 Task: Make in the project CanaryTech a sprint 'Agile Avengers'. Create in the project CanaryTech a sprint 'Agile Avengers'. Add in the project CanaryTech a sprint 'Agile Avengers'
Action: Mouse moved to (910, 185)
Screenshot: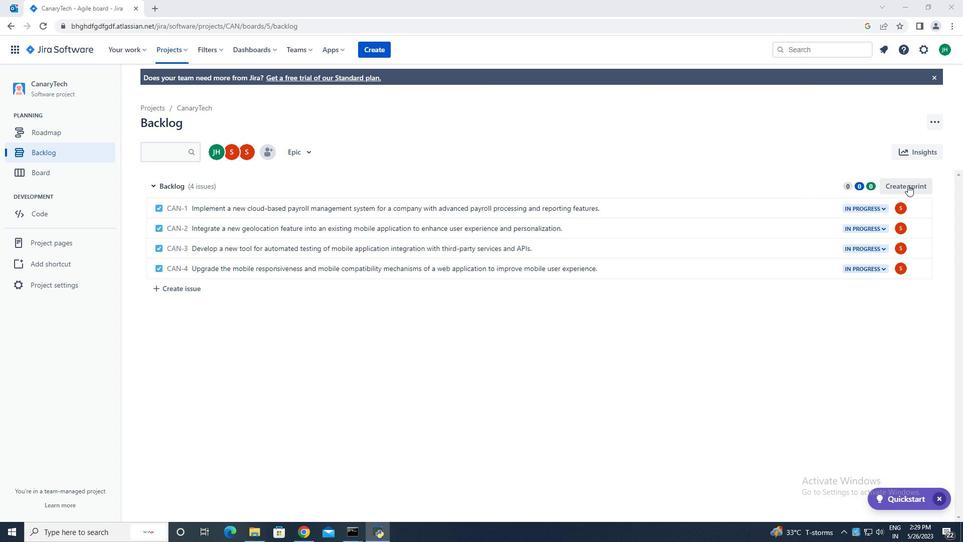 
Action: Mouse pressed left at (910, 185)
Screenshot: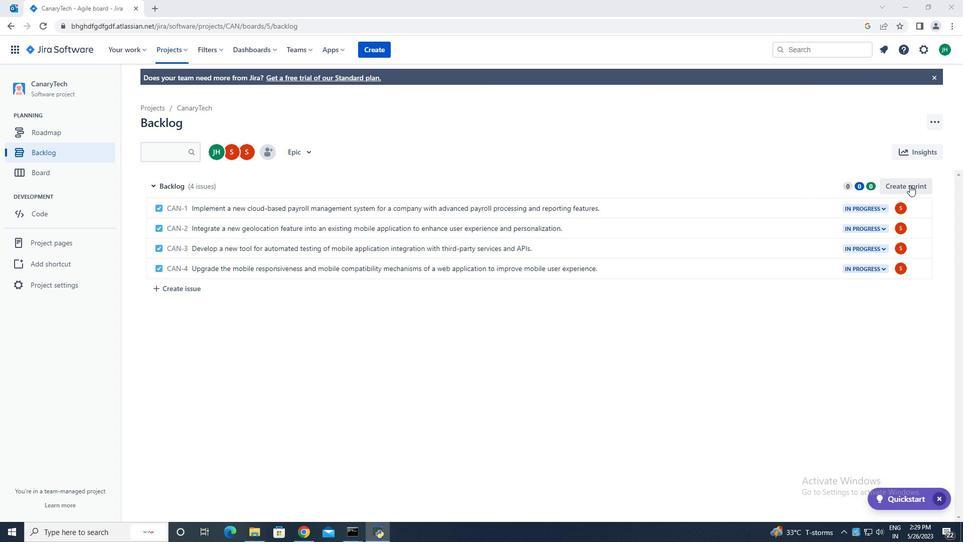 
Action: Mouse moved to (927, 185)
Screenshot: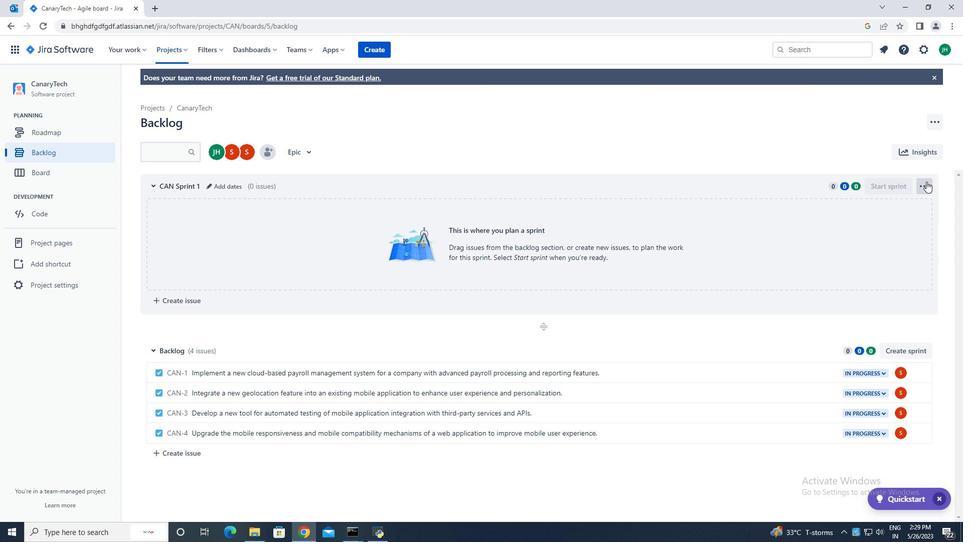 
Action: Mouse pressed left at (927, 185)
Screenshot: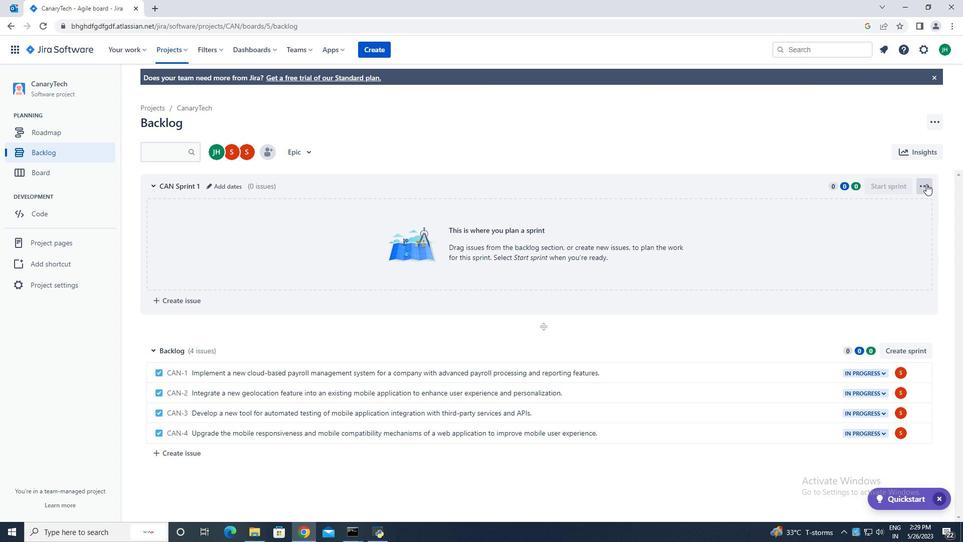 
Action: Mouse moved to (896, 208)
Screenshot: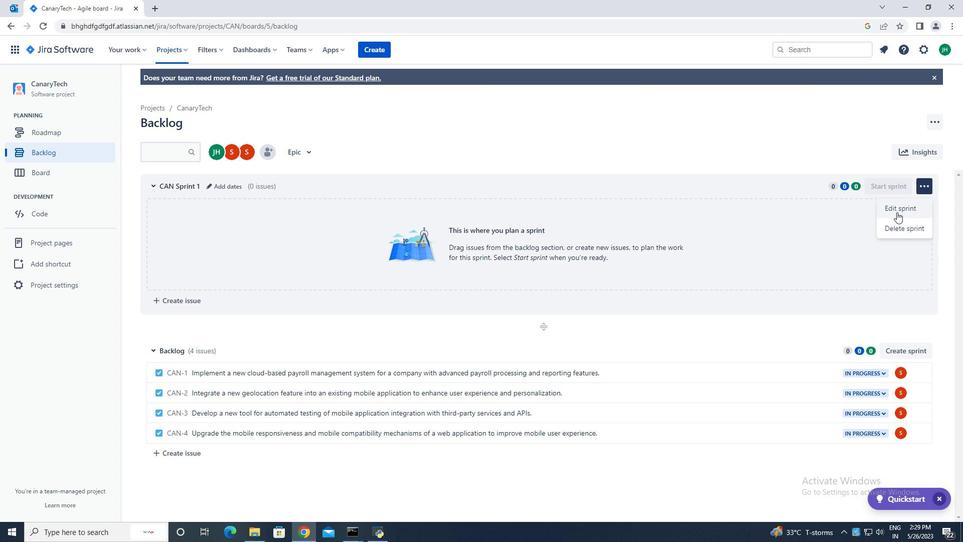 
Action: Mouse pressed left at (896, 208)
Screenshot: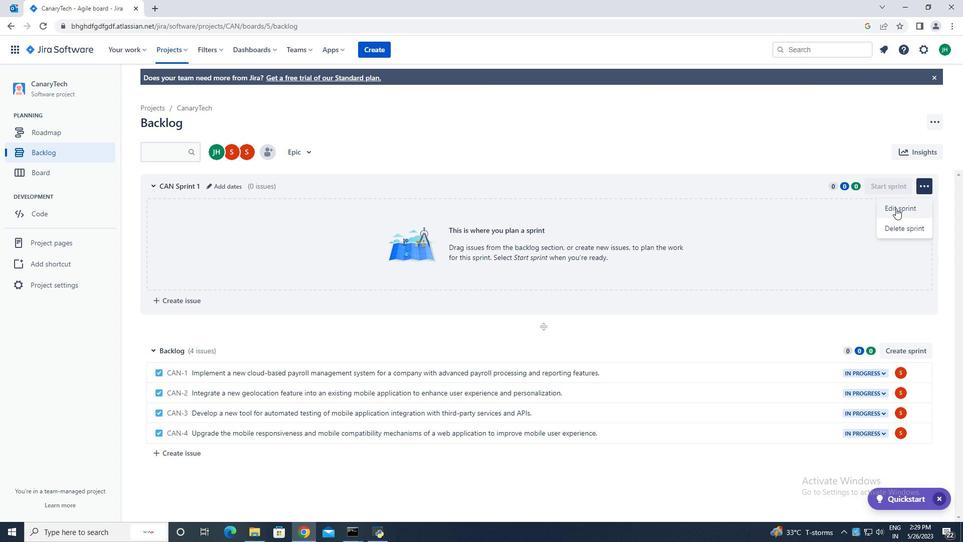 
Action: Mouse moved to (412, 122)
Screenshot: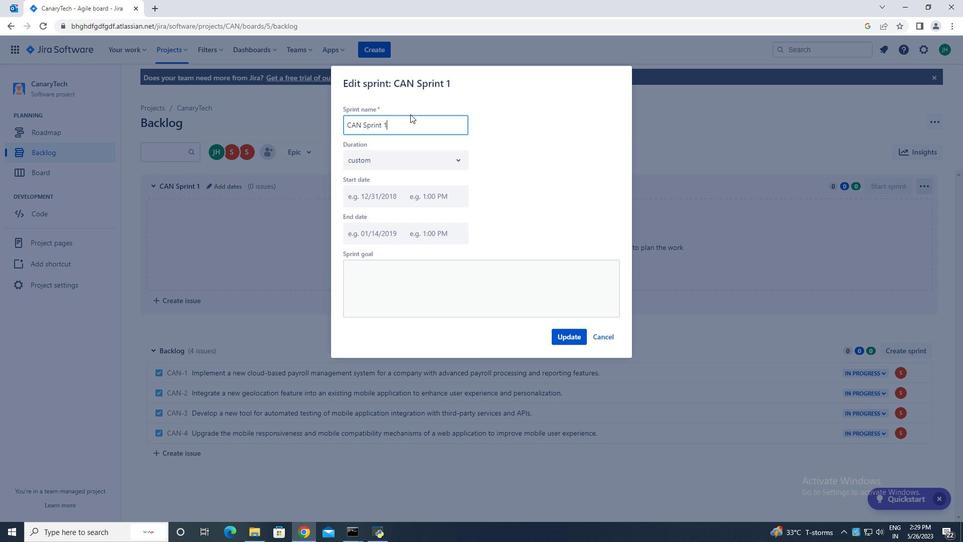 
Action: Key pressed <Key.backspace><Key.backspace><Key.backspace><Key.backspace><Key.backspace><Key.backspace><Key.backspace><Key.backspace><Key.backspace><Key.backspace><Key.backspace><Key.backspace><Key.backspace><Key.backspace><Key.backspace><Key.backspace><Key.backspace><Key.backspace><Key.backspace><Key.backspace><Key.backspace><Key.backspace><Key.backspace><Key.backspace><Key.backspace><Key.backspace><Key.backspace><Key.backspace><Key.backspace><Key.caps_lock>A<Key.caps_lock>gile<Key.space><Key.caps_lock>A<Key.caps_lock>vengers.
Screenshot: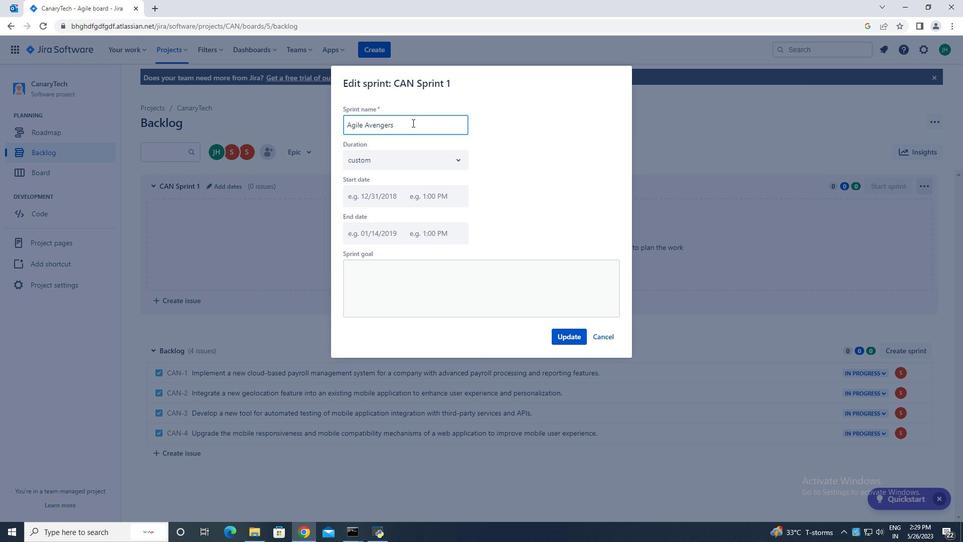 
Action: Mouse moved to (572, 335)
Screenshot: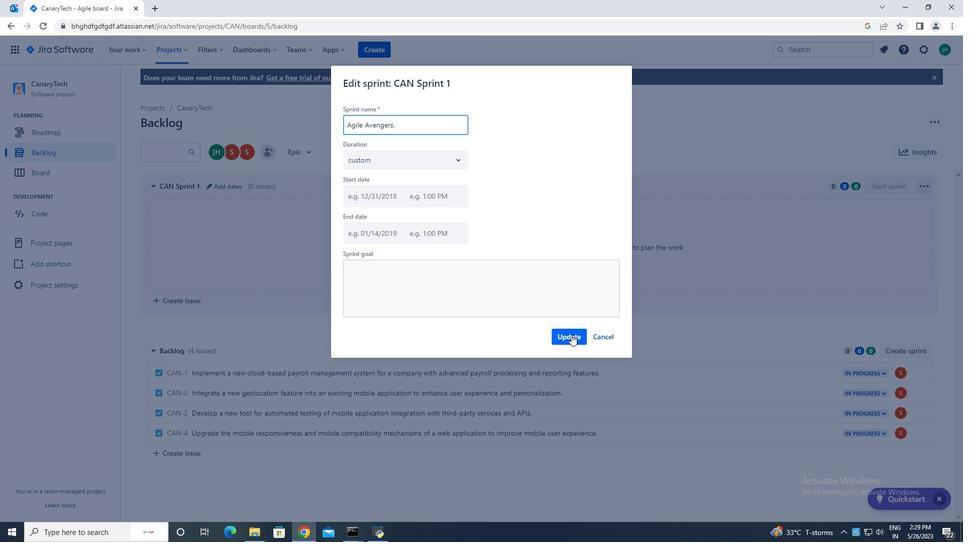 
Action: Mouse pressed left at (572, 335)
Screenshot: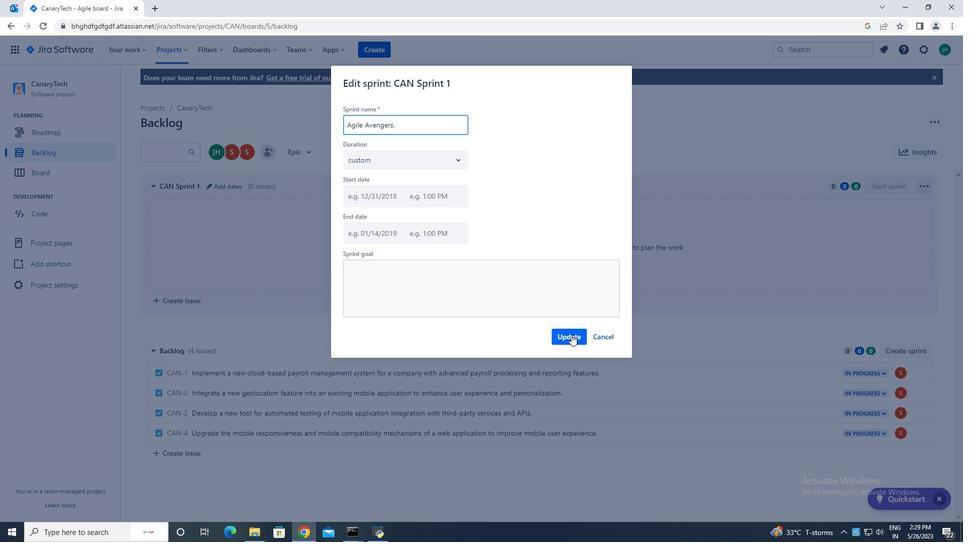 
Action: Mouse moved to (919, 351)
Screenshot: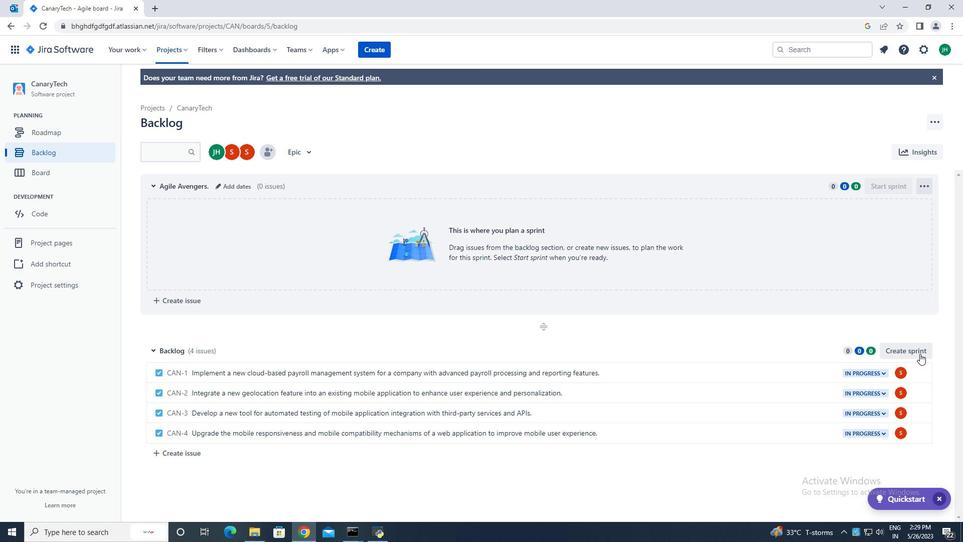 
Action: Mouse pressed left at (919, 351)
Screenshot: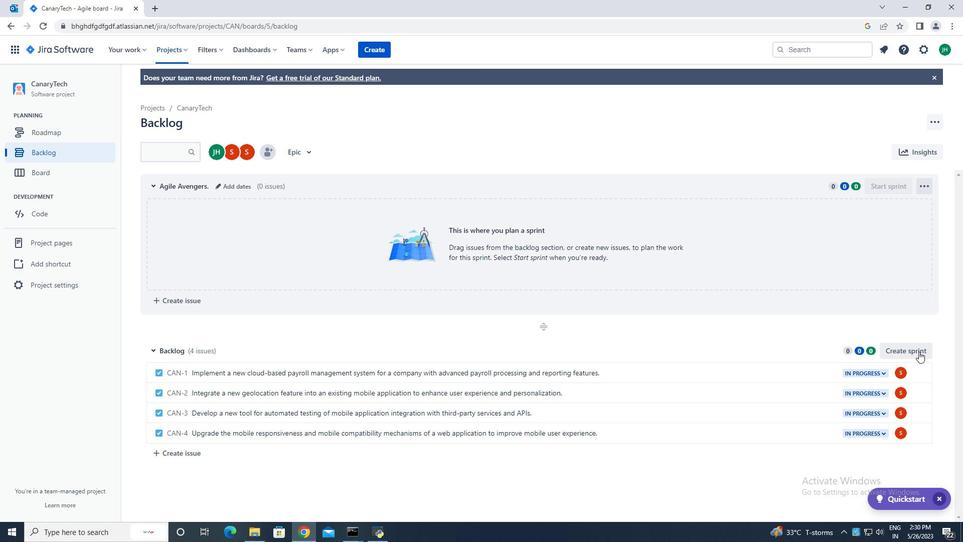 
Action: Mouse moved to (924, 350)
Screenshot: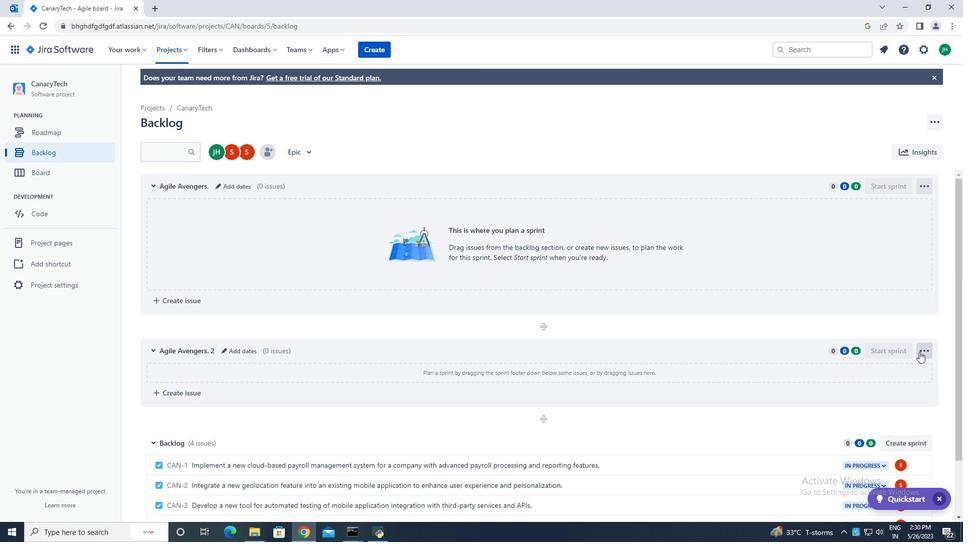 
Action: Mouse pressed left at (924, 350)
Screenshot: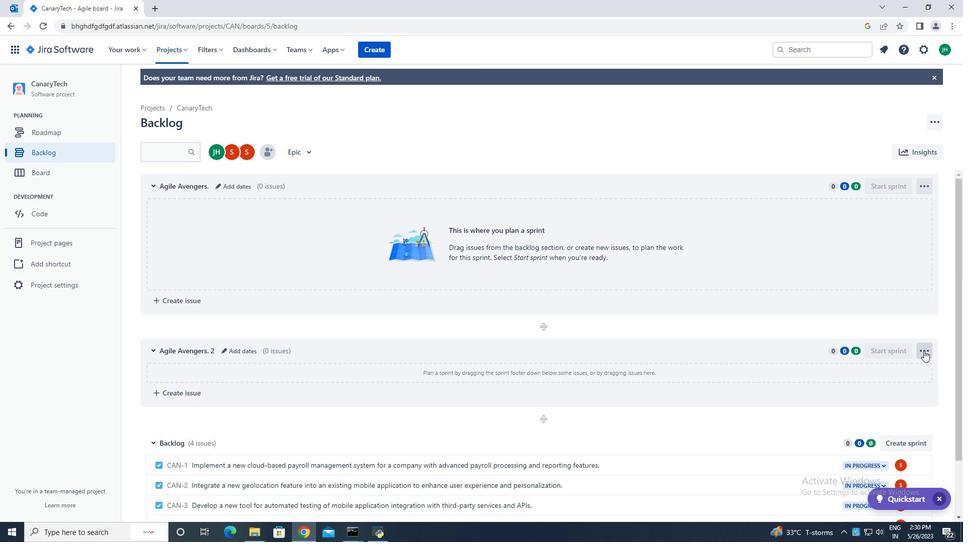 
Action: Mouse moved to (892, 393)
Screenshot: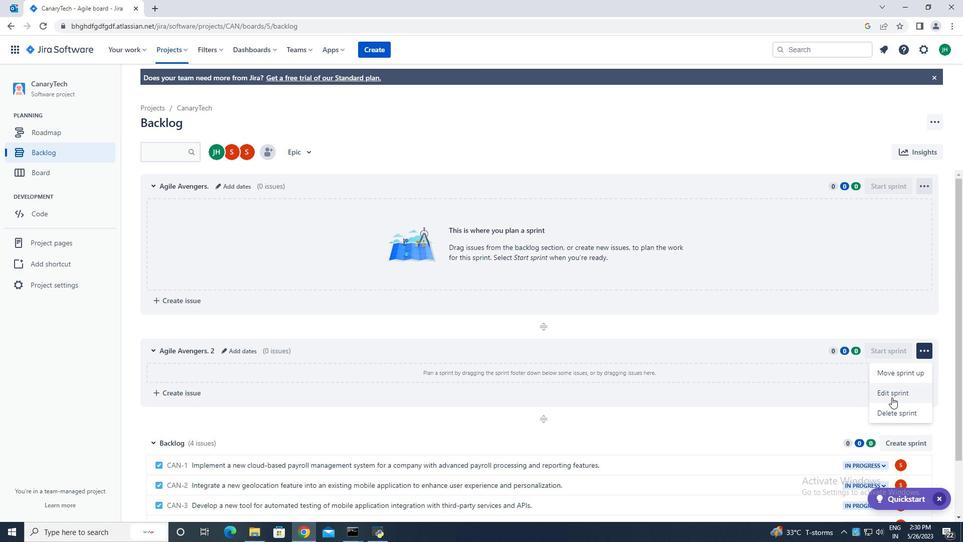 
Action: Mouse pressed left at (892, 393)
Screenshot: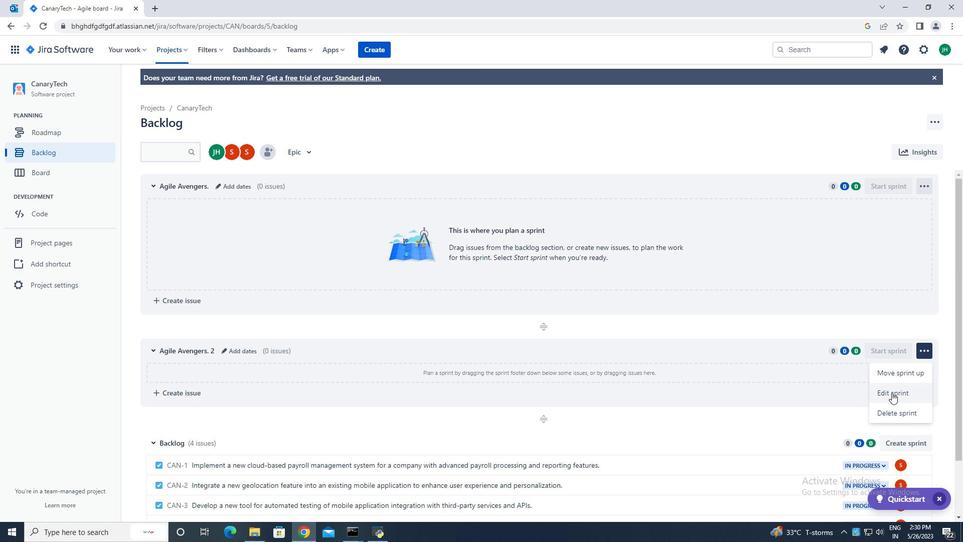 
Action: Mouse moved to (492, 80)
Screenshot: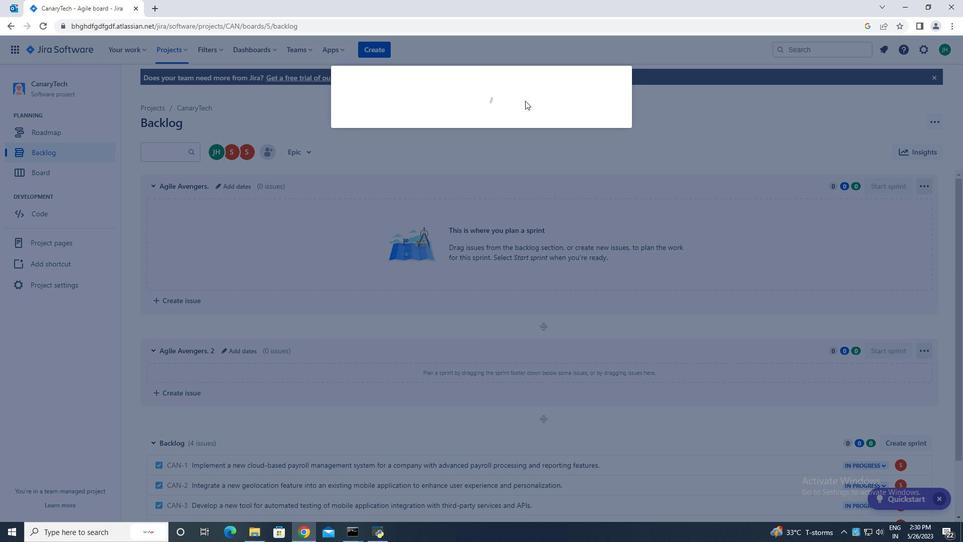 
Action: Key pressed <Key.backspace><Key.backspace><Key.backspace><Key.backspace><Key.backspace><Key.backspace><Key.backspace><Key.backspace><Key.backspace><Key.backspace><Key.backspace><Key.backspace><Key.backspace><Key.backspace><Key.backspace><Key.backspace><Key.backspace><Key.backspace><Key.backspace><Key.backspace><Key.backspace><Key.backspace><Key.caps_lock><Key.caps_lock><Key.caps_lock>A<Key.caps_lock>gile<Key.space><Key.caps_lock>A<Key.caps_lock>vengers.
Screenshot: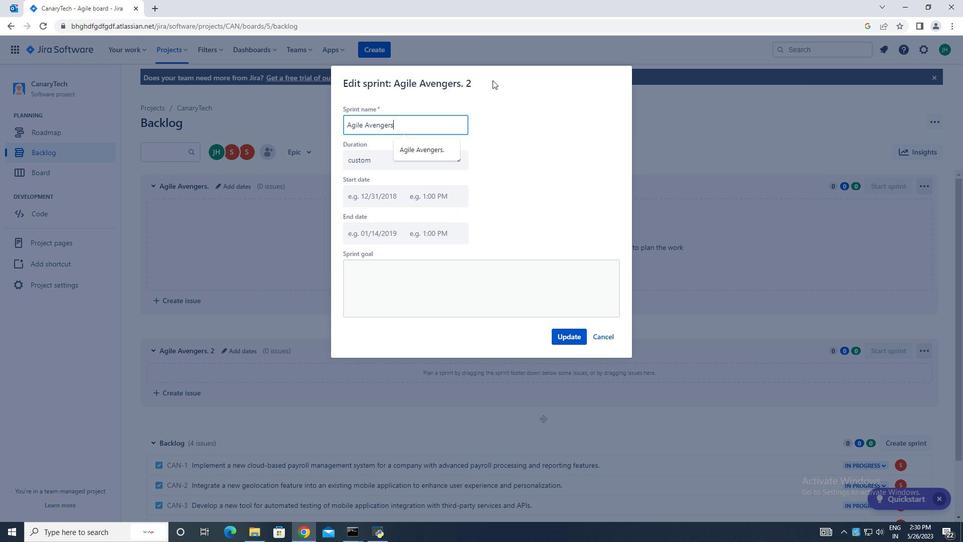 
Action: Mouse moved to (578, 334)
Screenshot: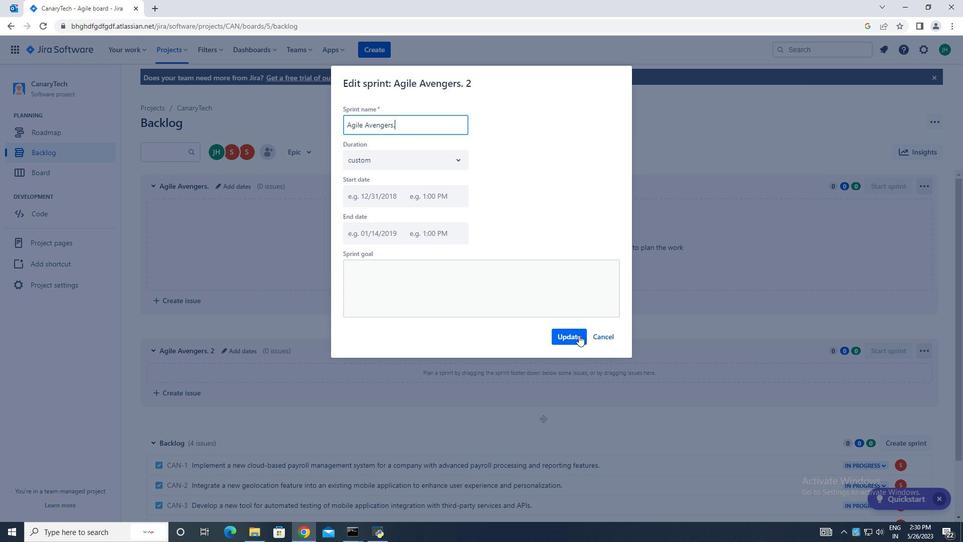 
Action: Mouse pressed left at (578, 334)
Screenshot: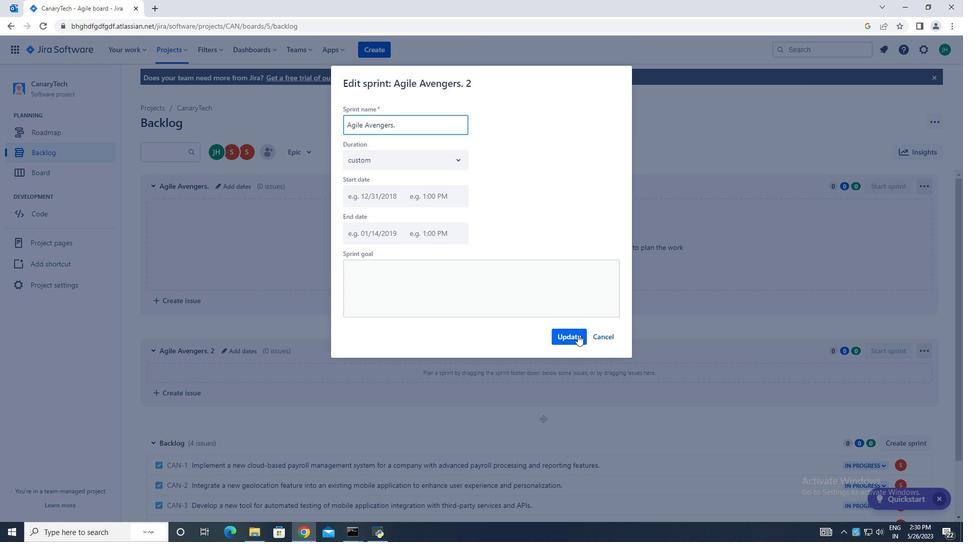 
Action: Mouse moved to (757, 301)
Screenshot: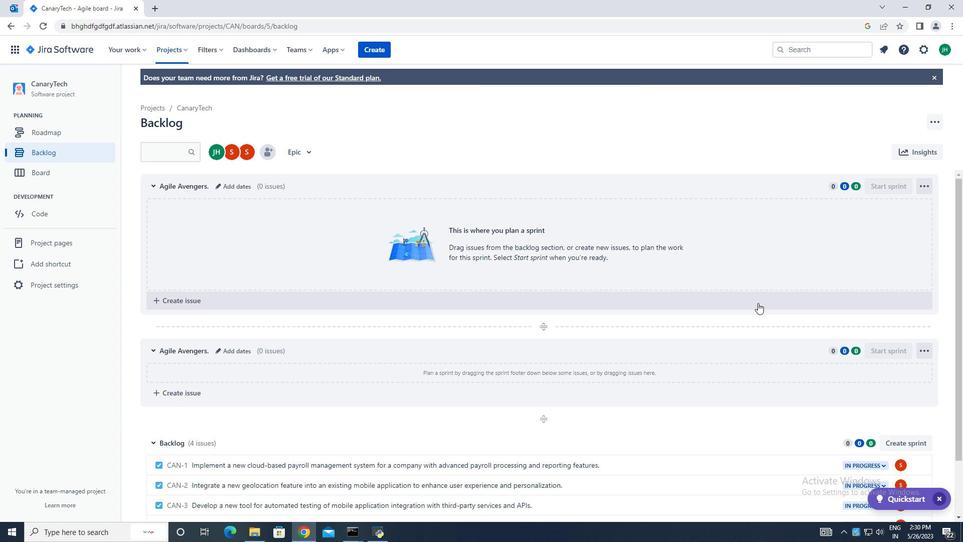 
Action: Mouse scrolled (757, 302) with delta (0, 0)
Screenshot: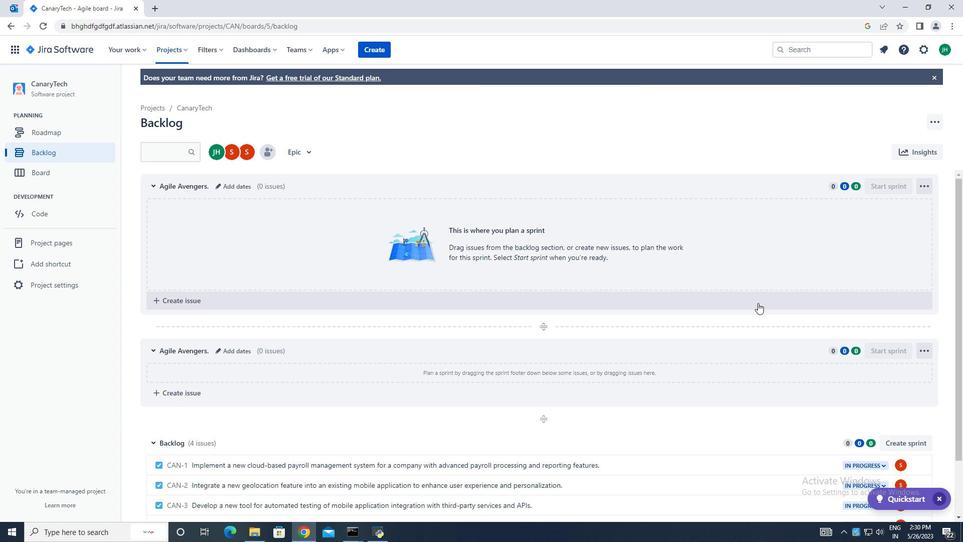 
Action: Mouse scrolled (757, 302) with delta (0, 0)
Screenshot: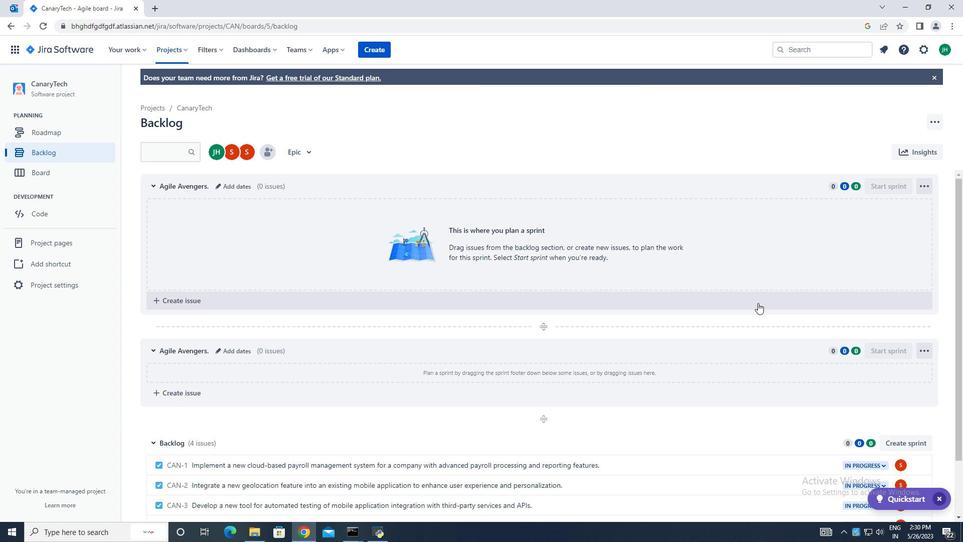 
Action: Mouse scrolled (757, 302) with delta (0, 0)
Screenshot: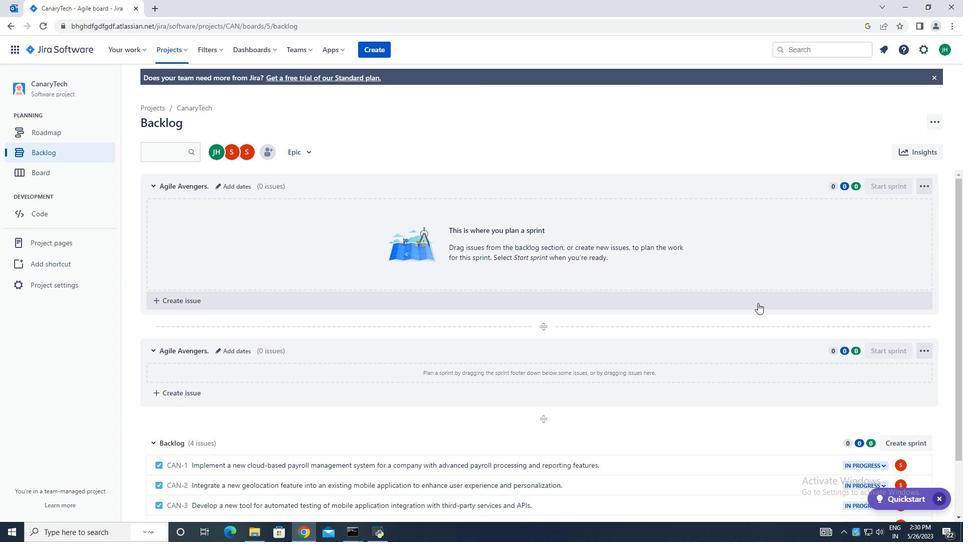 
Action: Mouse scrolled (757, 302) with delta (0, 0)
Screenshot: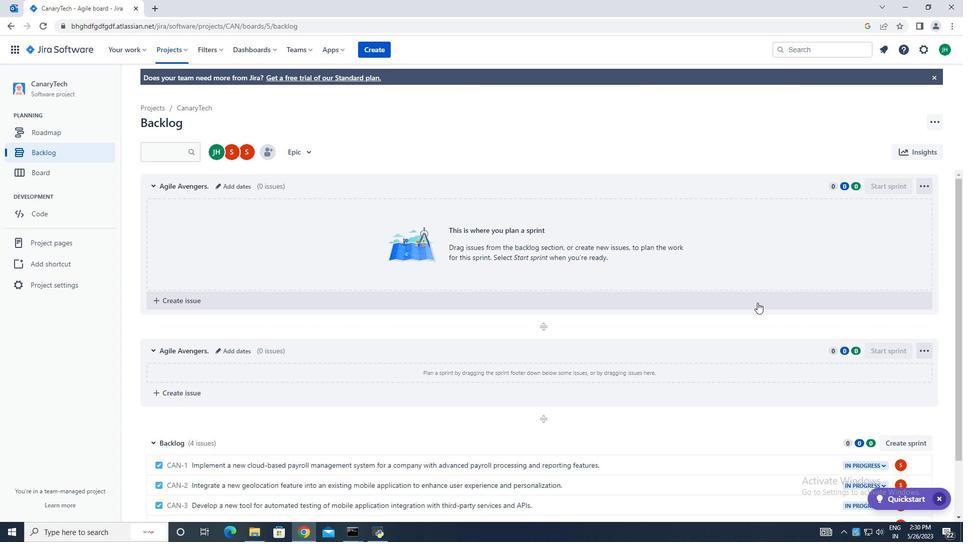 
Action: Mouse moved to (756, 300)
Screenshot: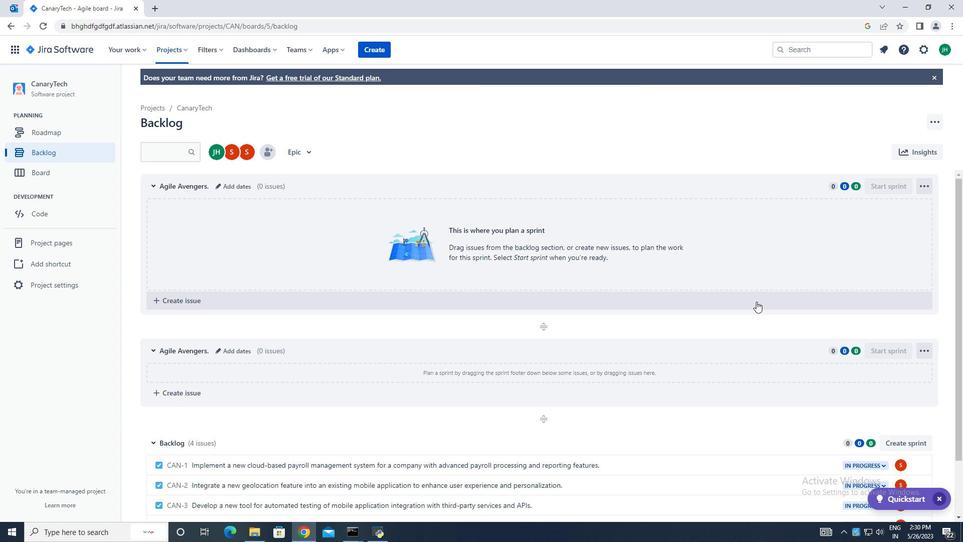 
Action: Mouse scrolled (756, 300) with delta (0, 0)
Screenshot: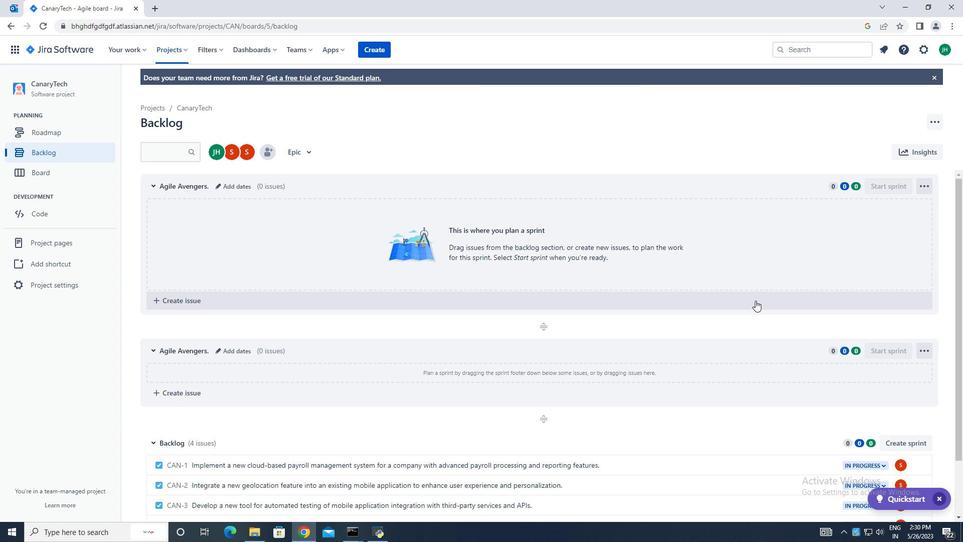 
Action: Mouse scrolled (756, 300) with delta (0, 0)
Screenshot: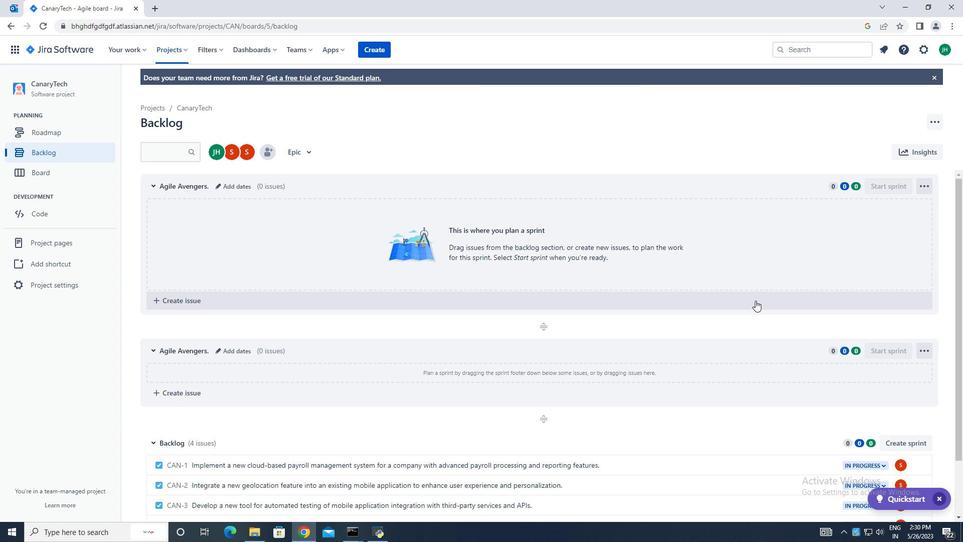 
Action: Mouse moved to (741, 308)
Screenshot: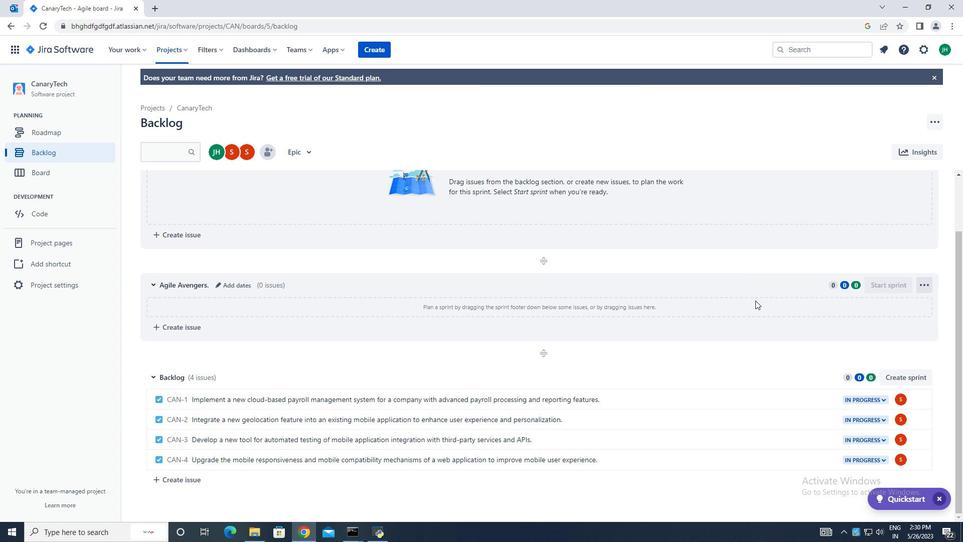 
Action: Mouse scrolled (741, 309) with delta (0, 0)
Screenshot: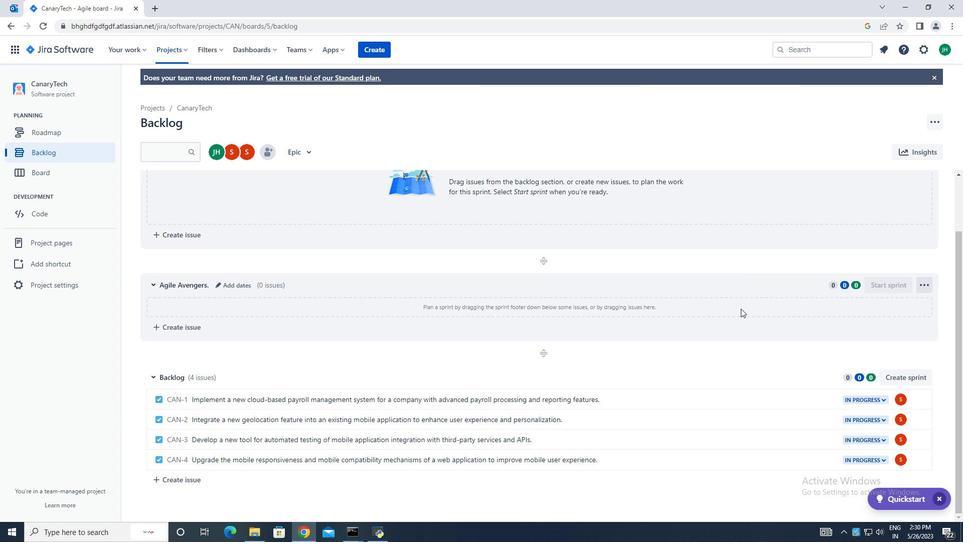 
Action: Mouse scrolled (741, 309) with delta (0, 0)
Screenshot: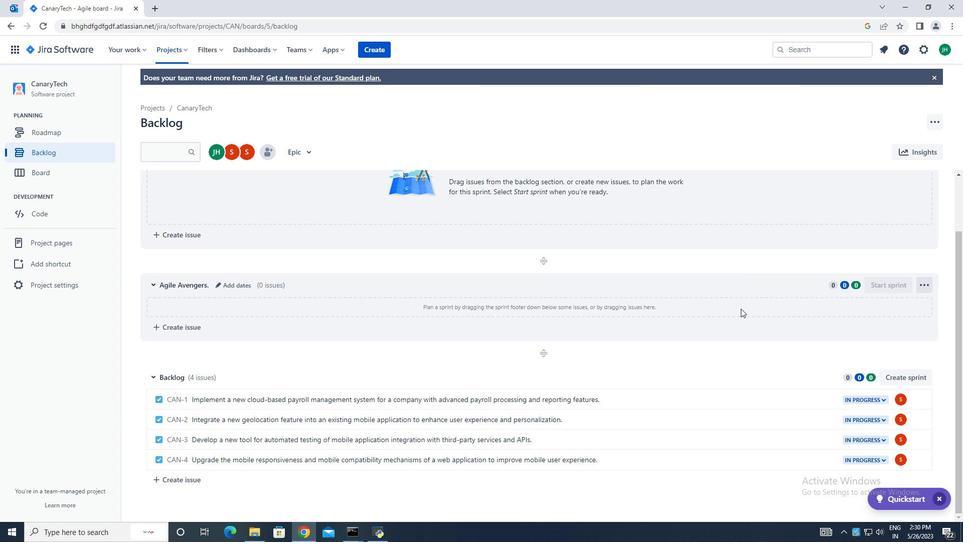 
Action: Mouse scrolled (741, 309) with delta (0, 0)
Screenshot: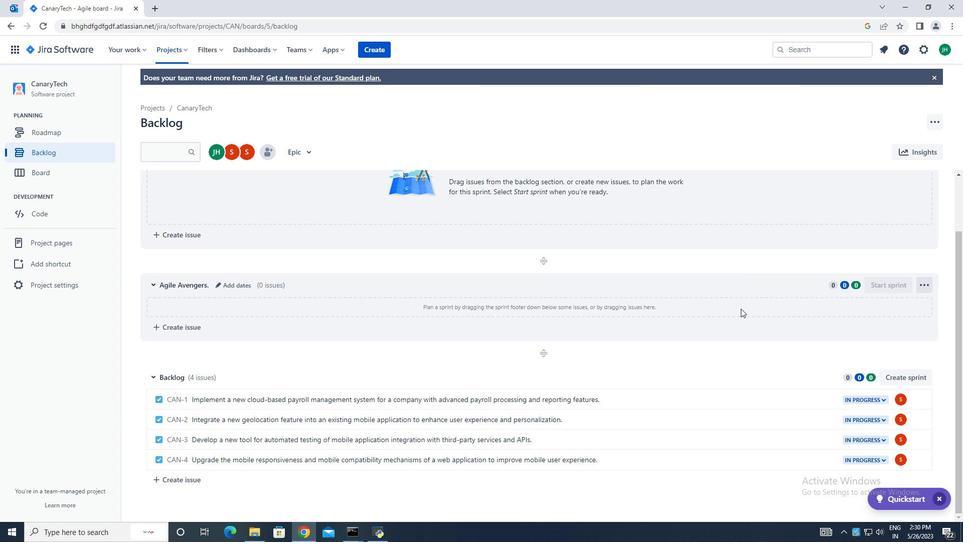 
Action: Mouse scrolled (741, 309) with delta (0, 0)
Screenshot: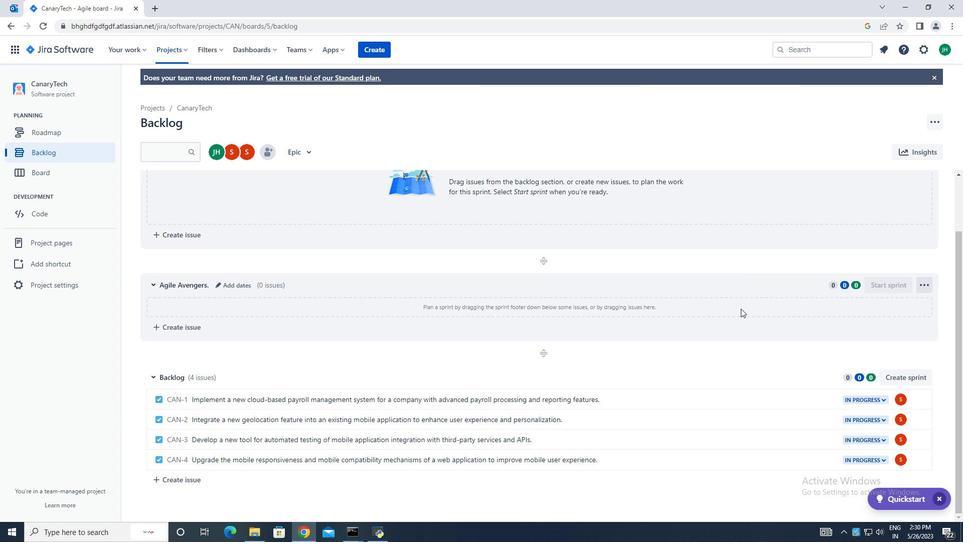 
Action: Mouse scrolled (741, 309) with delta (0, 0)
Screenshot: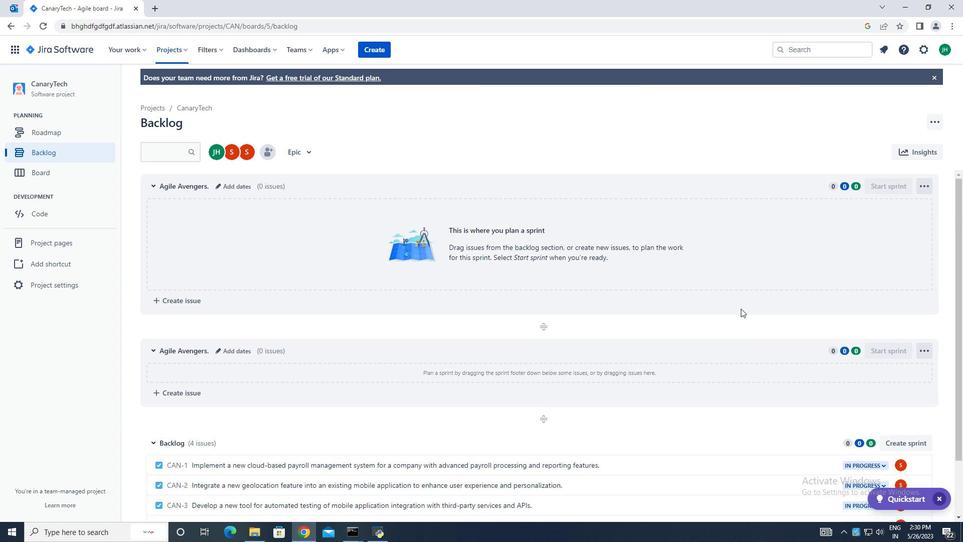 
Action: Mouse scrolled (741, 309) with delta (0, 0)
Screenshot: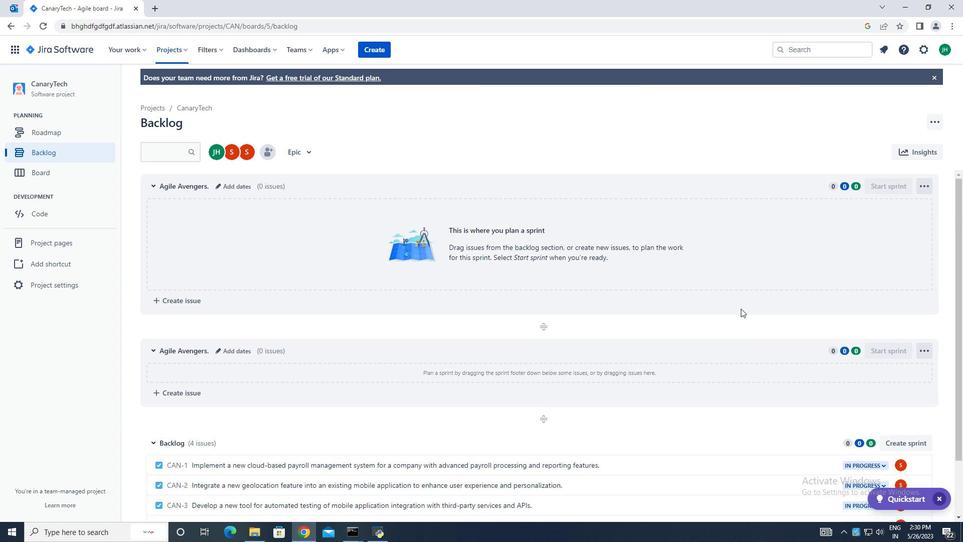 
Action: Mouse moved to (910, 446)
Screenshot: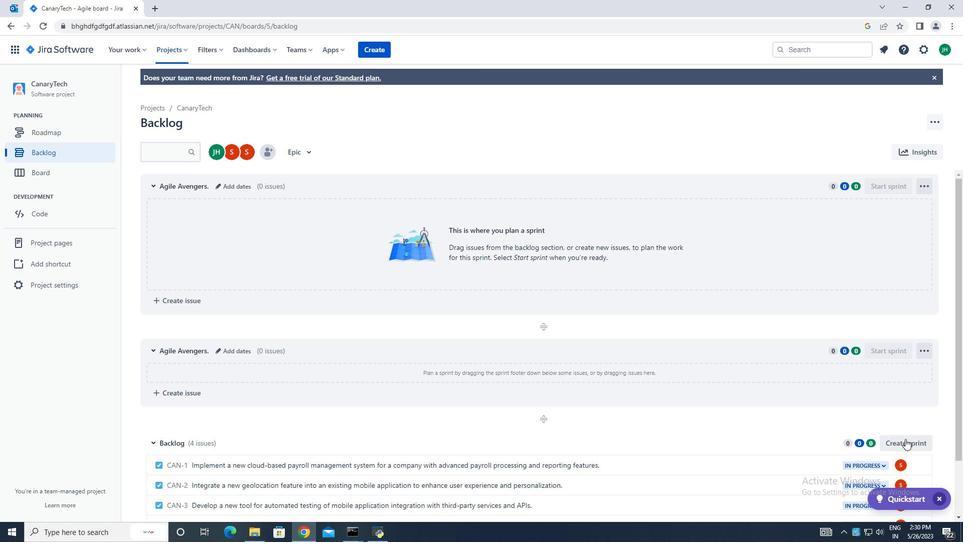 
Action: Mouse pressed left at (910, 446)
Screenshot: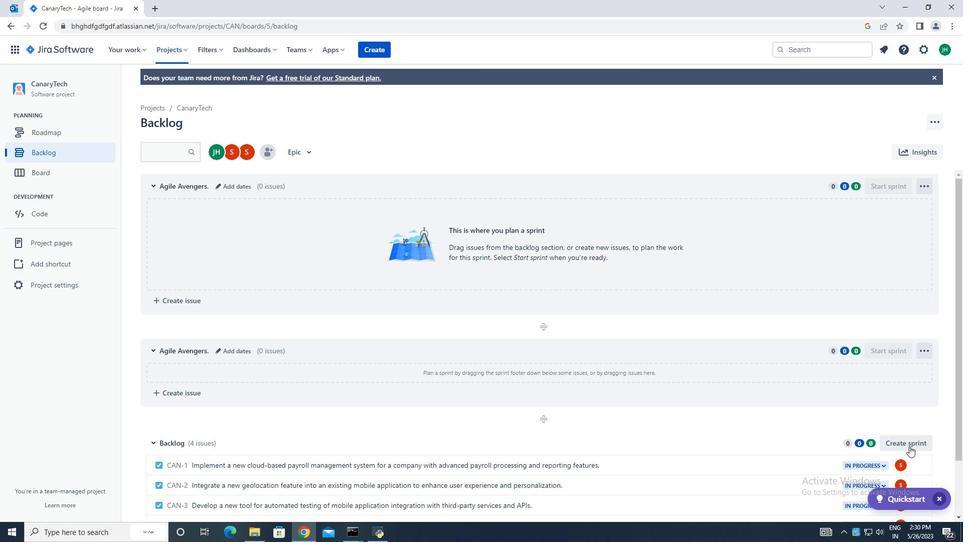
Action: Mouse moved to (924, 444)
Screenshot: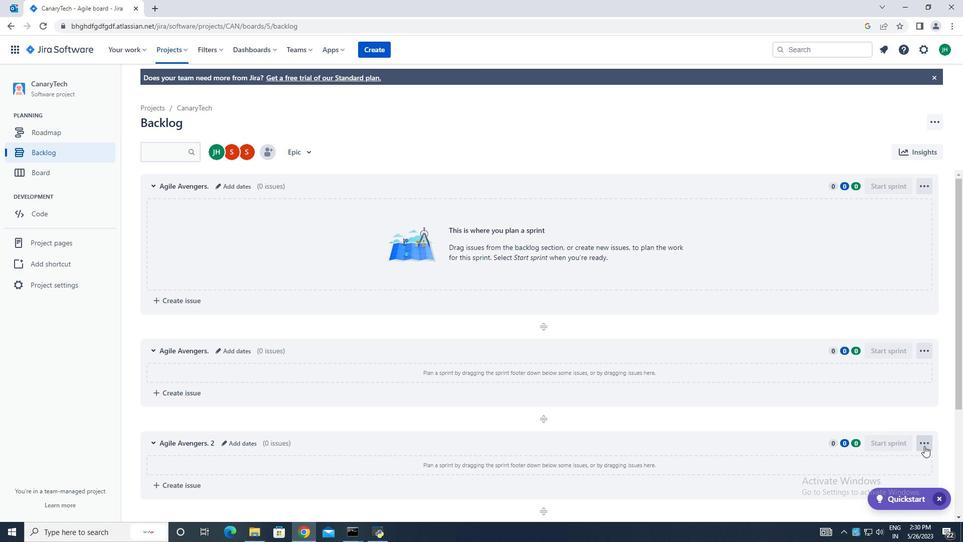 
Action: Mouse pressed left at (924, 444)
Screenshot: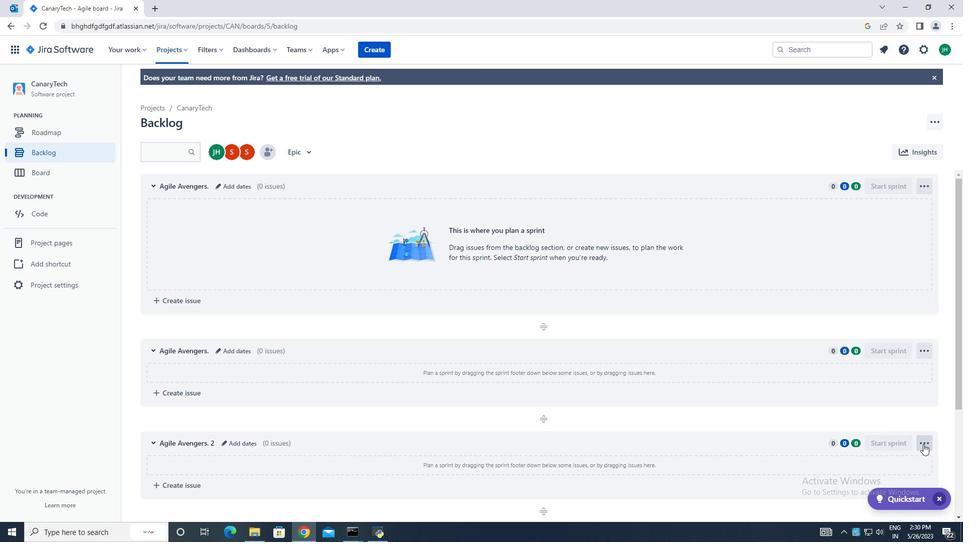 
Action: Mouse moved to (894, 482)
Screenshot: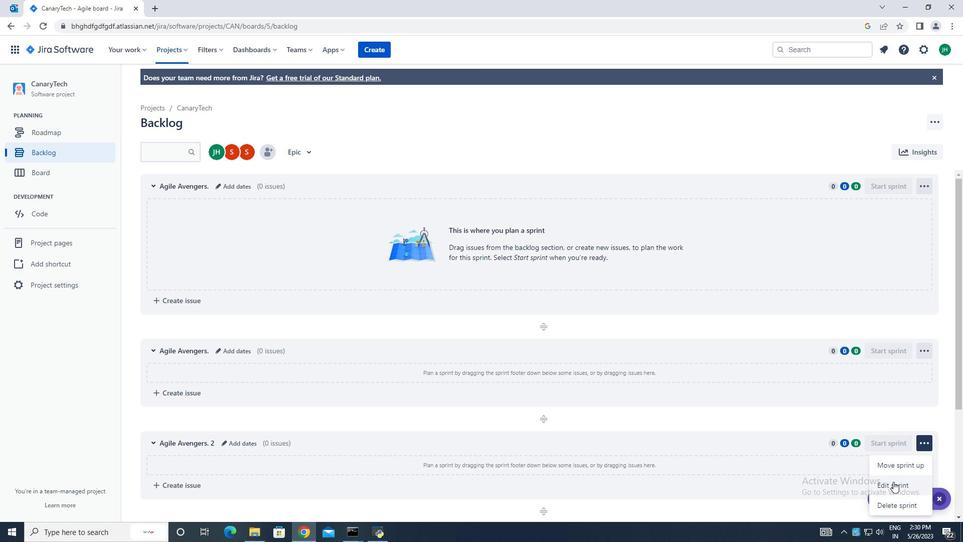 
Action: Mouse pressed left at (894, 482)
Screenshot: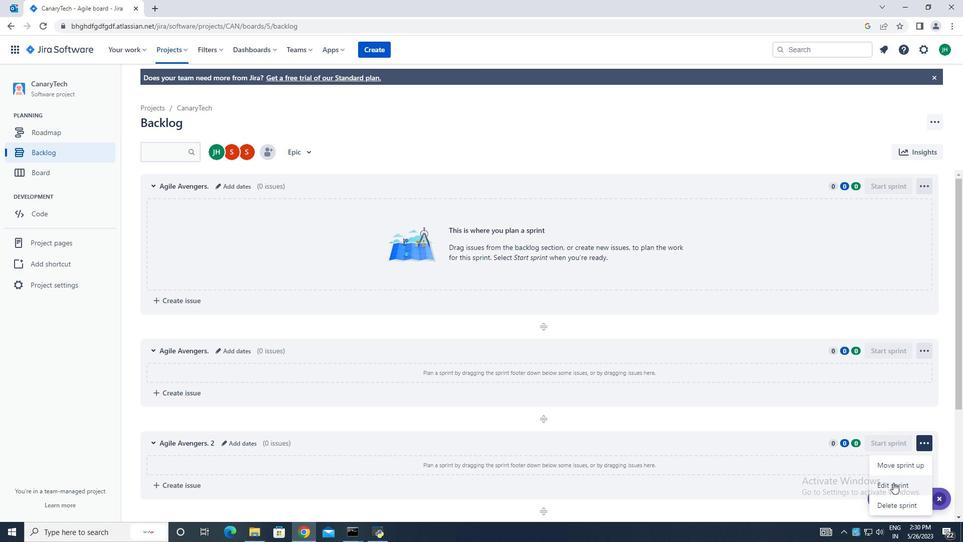 
Action: Mouse moved to (422, 115)
Screenshot: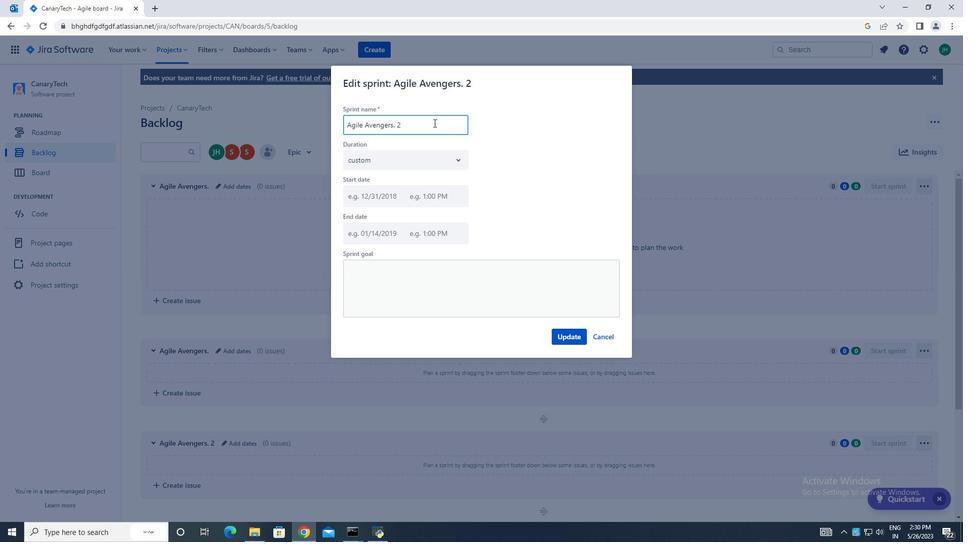
Action: Key pressed <Key.backspace><Key.backspace><Key.backspace><Key.backspace><Key.backspace><Key.backspace><Key.backspace><Key.backspace><Key.backspace><Key.backspace><Key.backspace><Key.backspace><Key.backspace><Key.backspace><Key.backspace><Key.backspace><Key.backspace><Key.backspace><Key.backspace><Key.backspace><Key.caps_lock>A<Key.caps_lock>gile<Key.space><Key.caps_lock>A<Key.caps_lock>vengers.
Screenshot: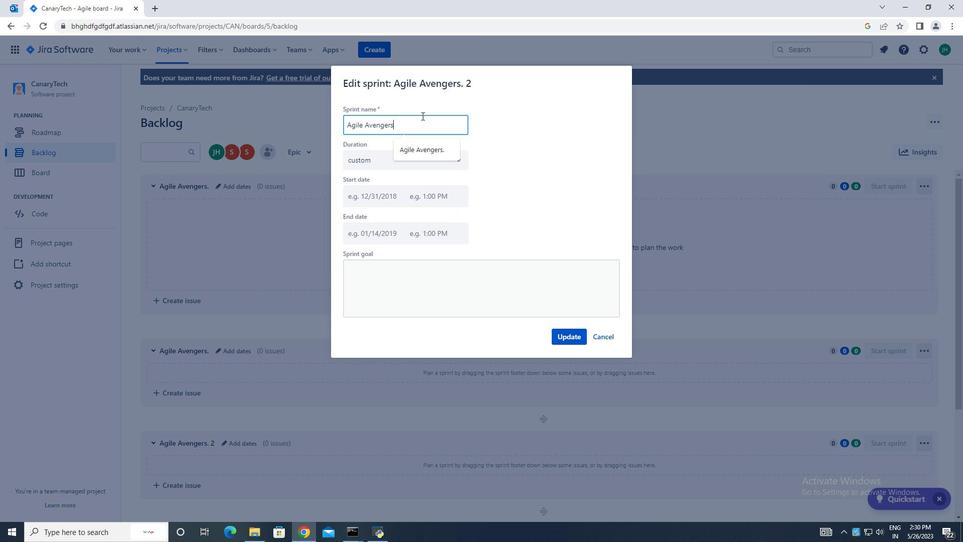 
Action: Mouse moved to (576, 337)
Screenshot: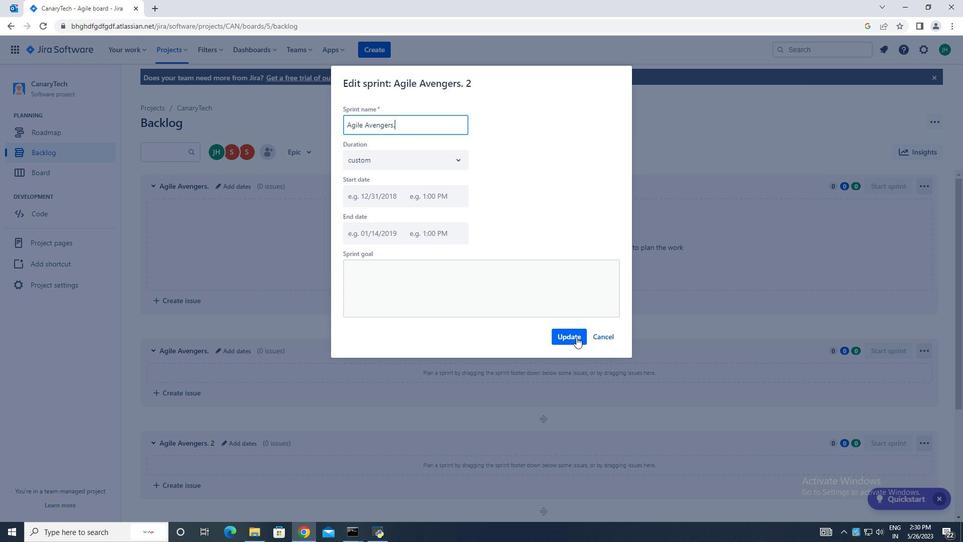 
Action: Mouse pressed left at (576, 337)
Screenshot: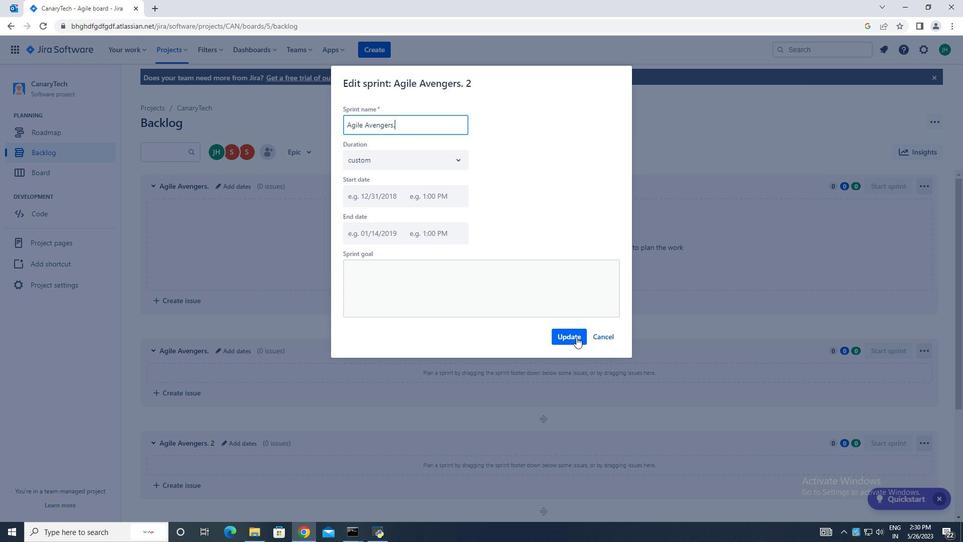 
Action: Mouse moved to (518, 332)
Screenshot: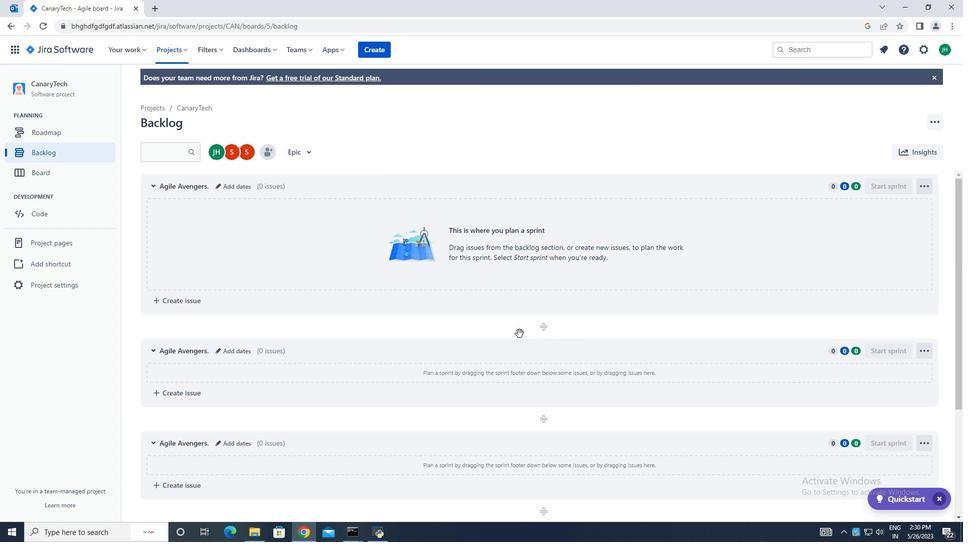 
Action: Mouse scrolled (518, 332) with delta (0, 0)
Screenshot: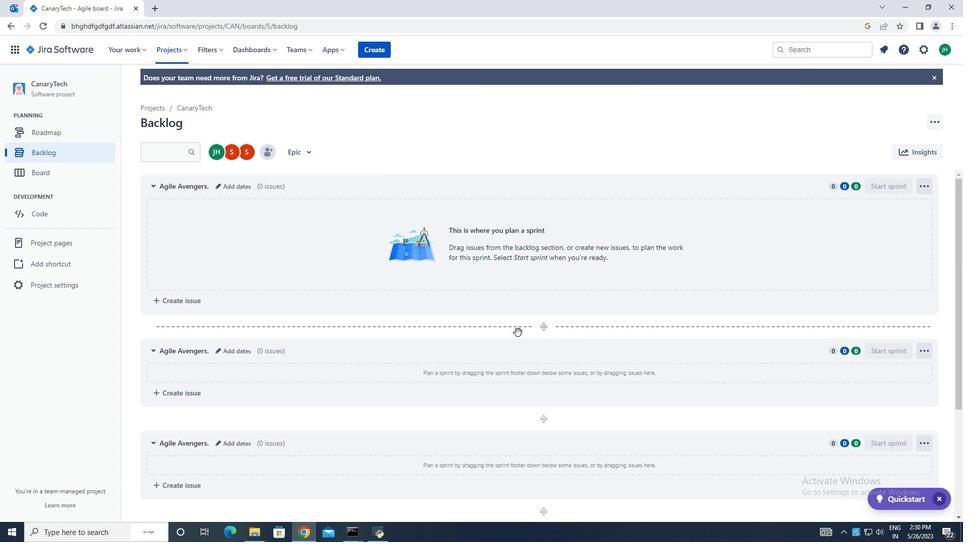 
Action: Mouse scrolled (518, 332) with delta (0, 0)
Screenshot: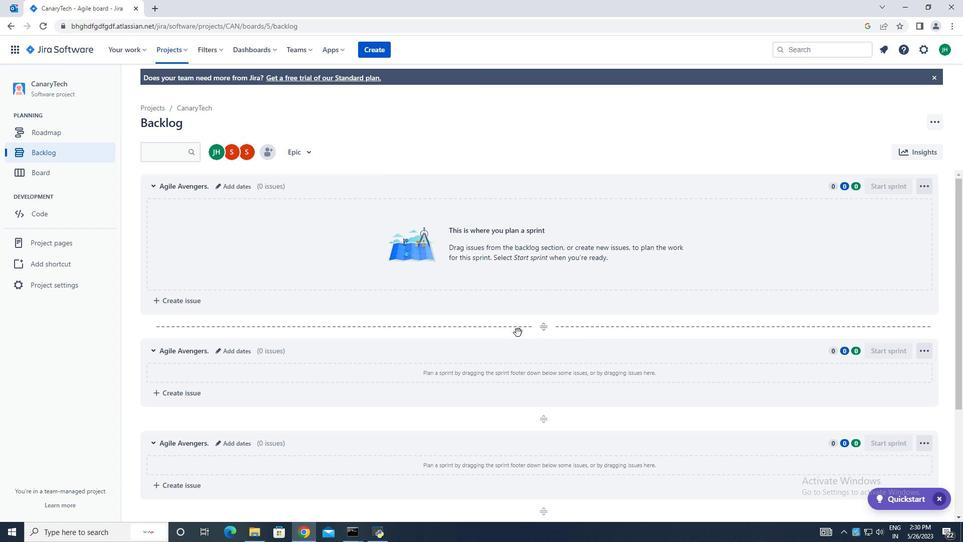 
Action: Mouse scrolled (518, 332) with delta (0, 0)
Screenshot: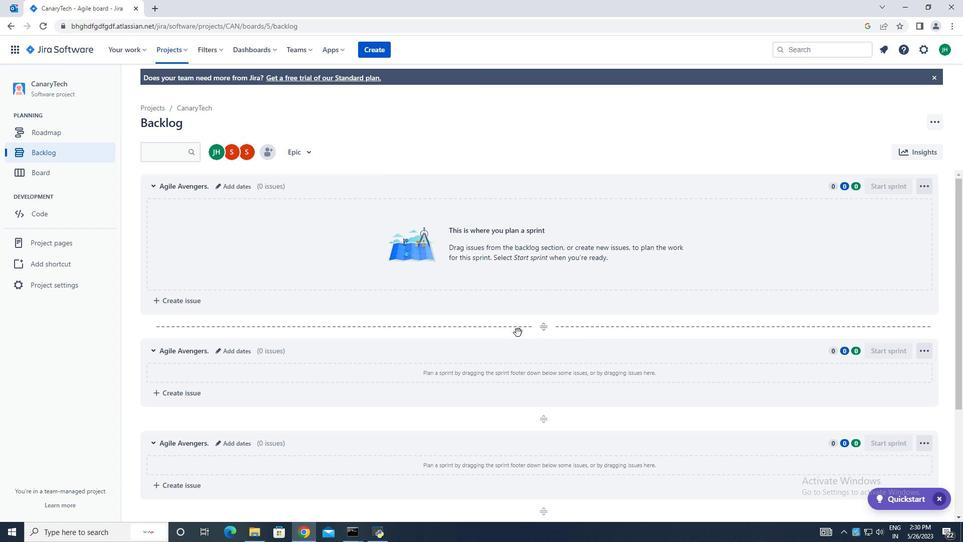 
Action: Mouse scrolled (518, 332) with delta (0, 0)
Screenshot: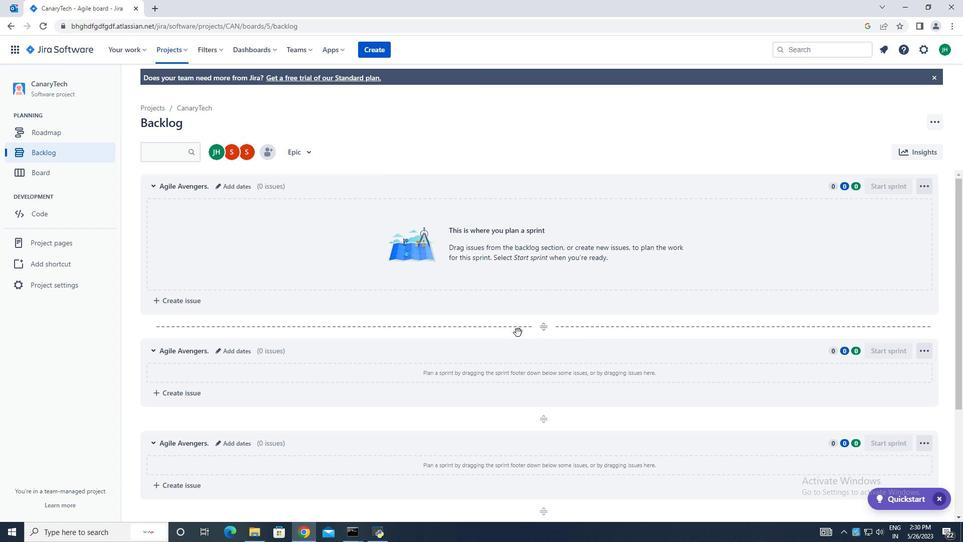 
Action: Mouse scrolled (518, 332) with delta (0, 0)
Screenshot: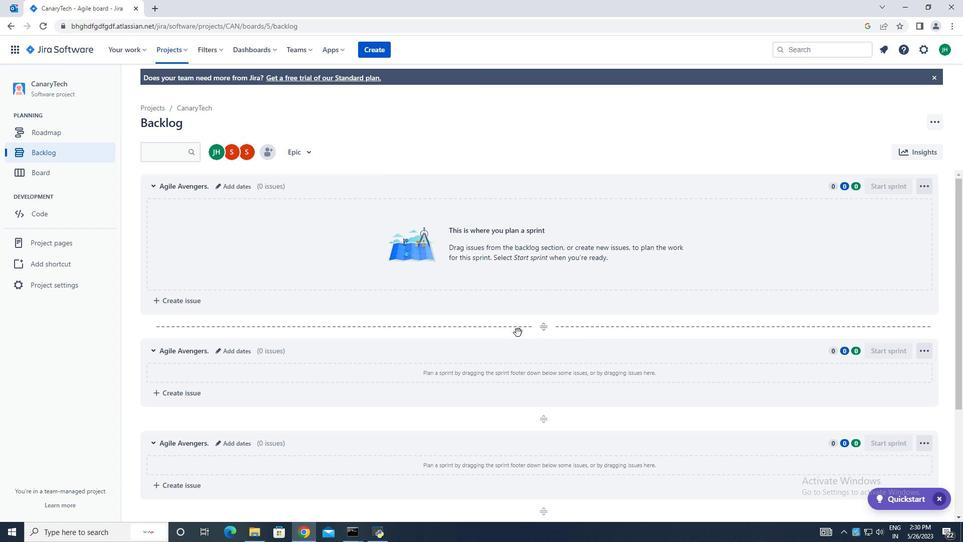 
Action: Mouse scrolled (518, 332) with delta (0, 0)
Screenshot: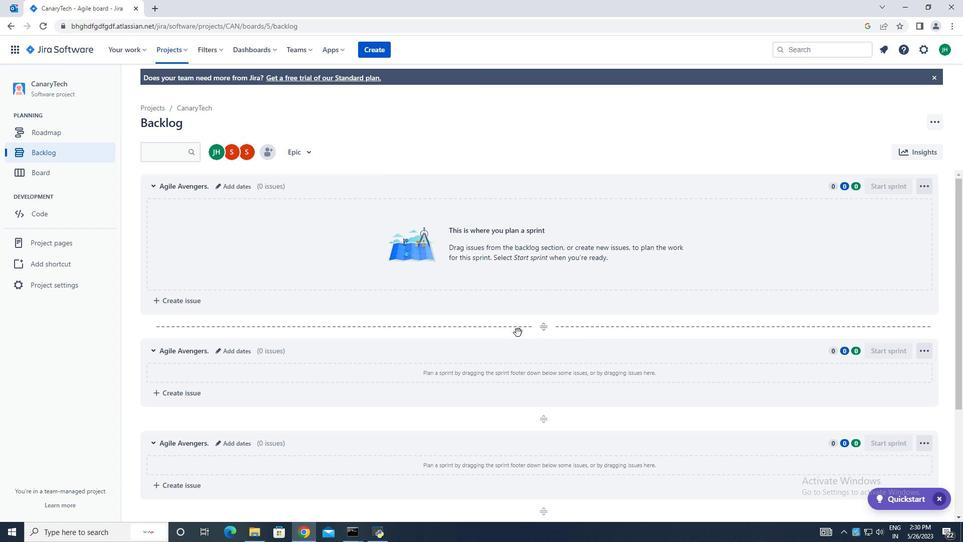 
Action: Mouse scrolled (518, 332) with delta (0, 0)
Screenshot: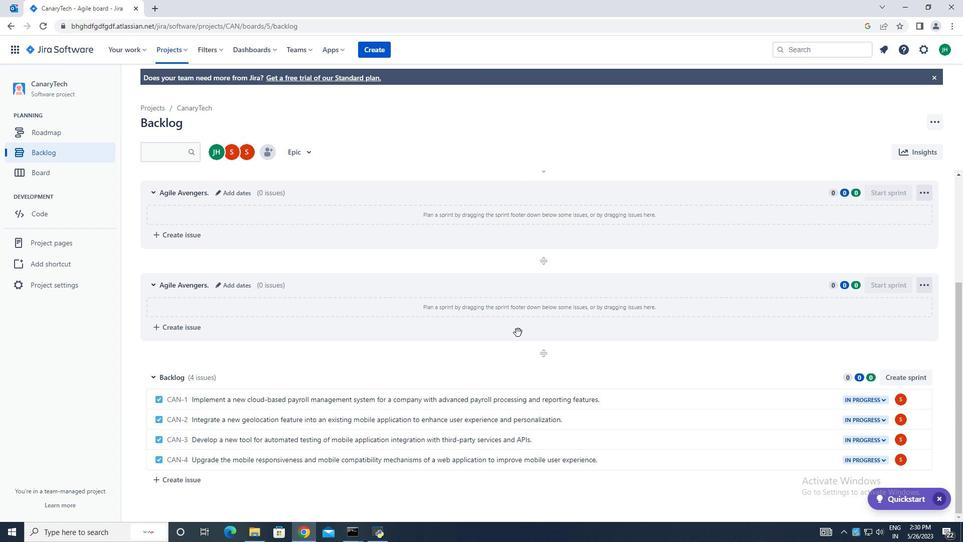 
Action: Mouse scrolled (518, 332) with delta (0, 0)
Screenshot: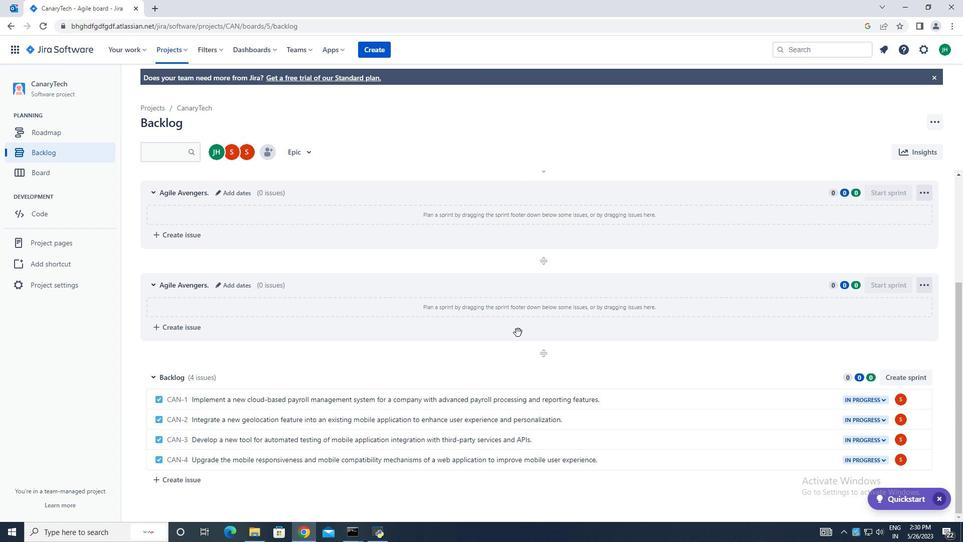 
Action: Mouse moved to (514, 330)
Screenshot: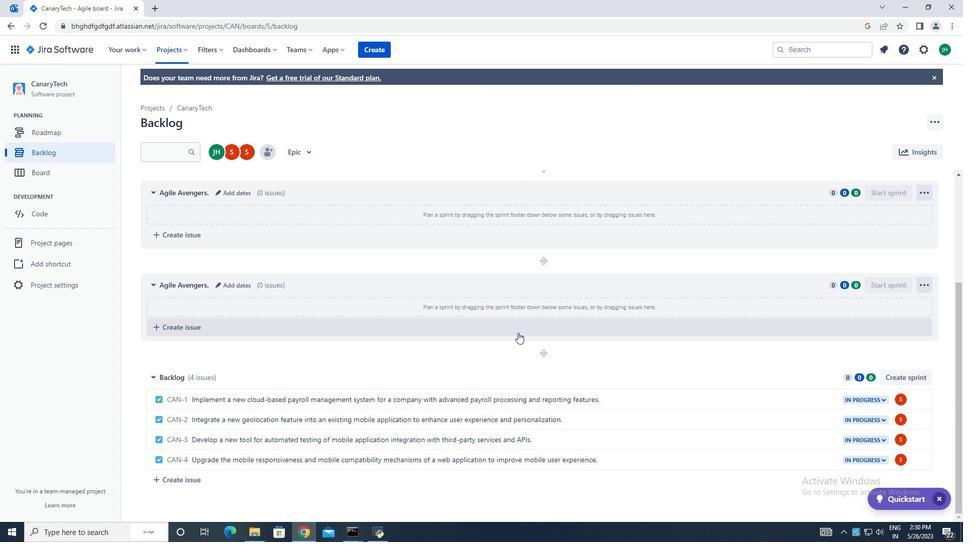 
Action: Mouse scrolled (514, 331) with delta (0, 0)
Screenshot: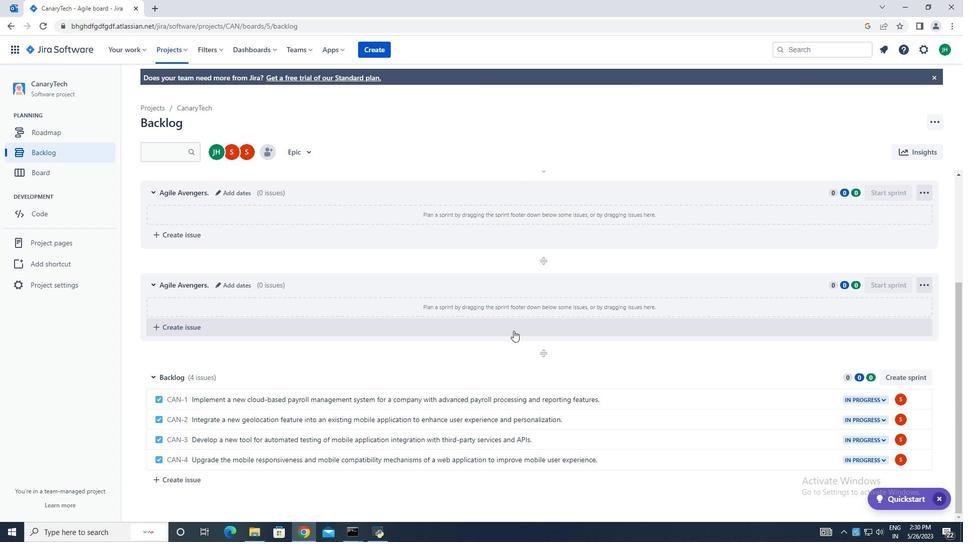 
Action: Mouse scrolled (514, 331) with delta (0, 0)
Screenshot: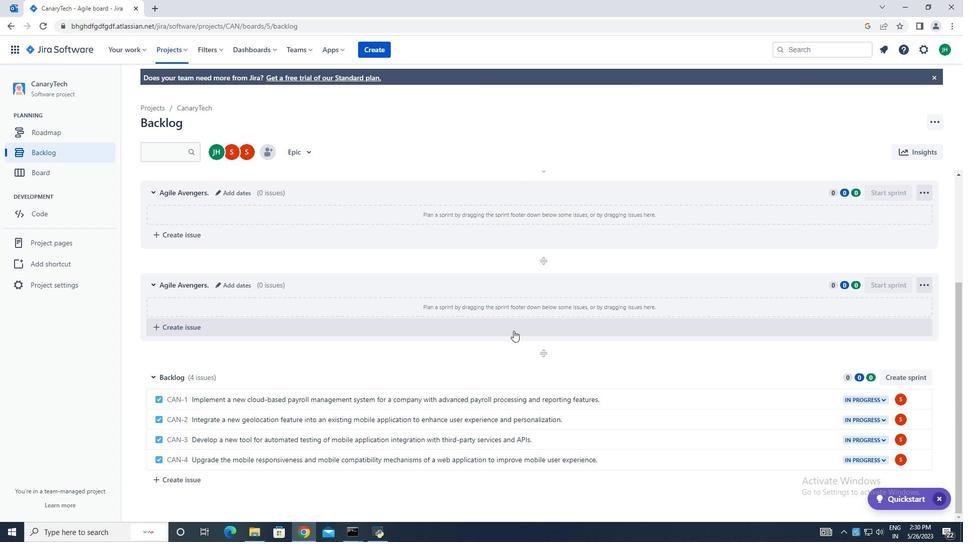 
Action: Mouse scrolled (514, 330) with delta (0, 0)
Screenshot: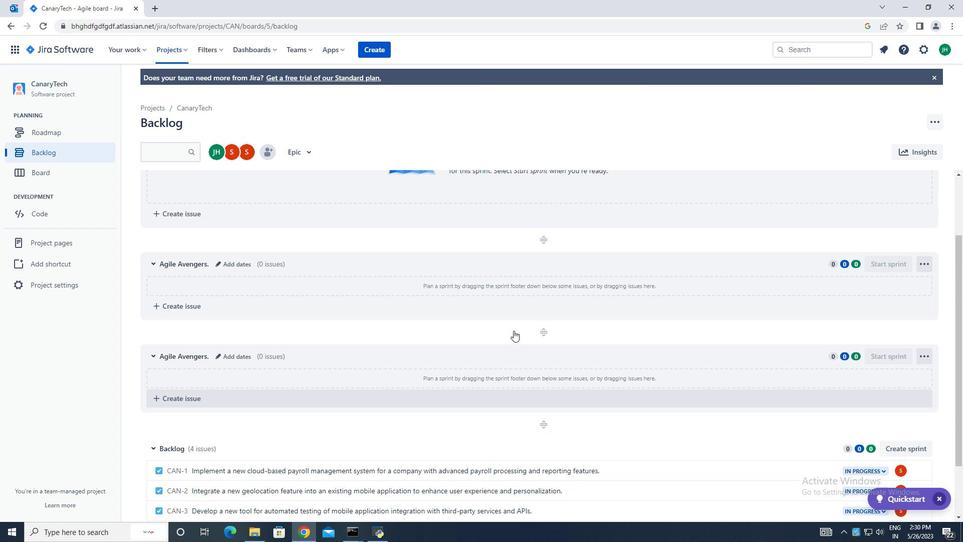 
Action: Mouse scrolled (514, 330) with delta (0, 0)
Screenshot: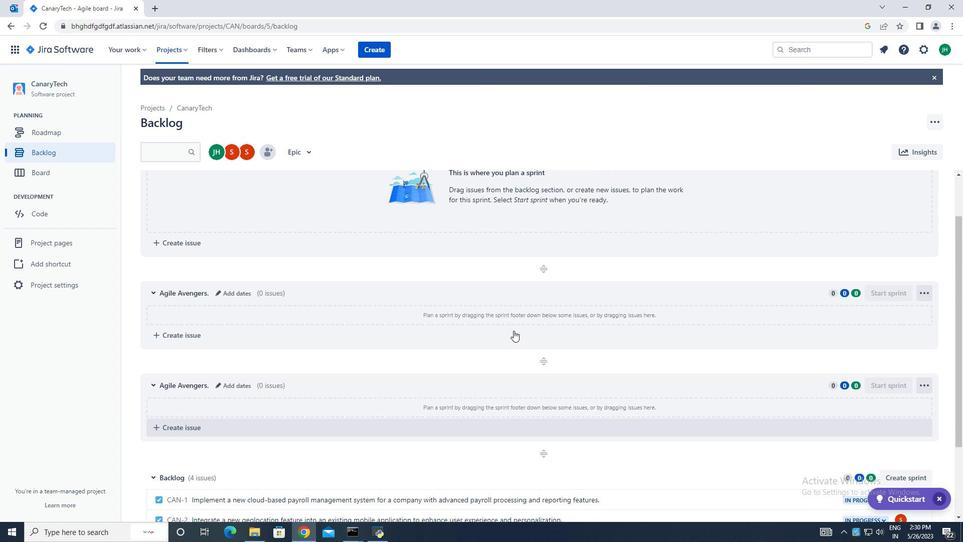 
Action: Mouse scrolled (514, 330) with delta (0, 0)
Screenshot: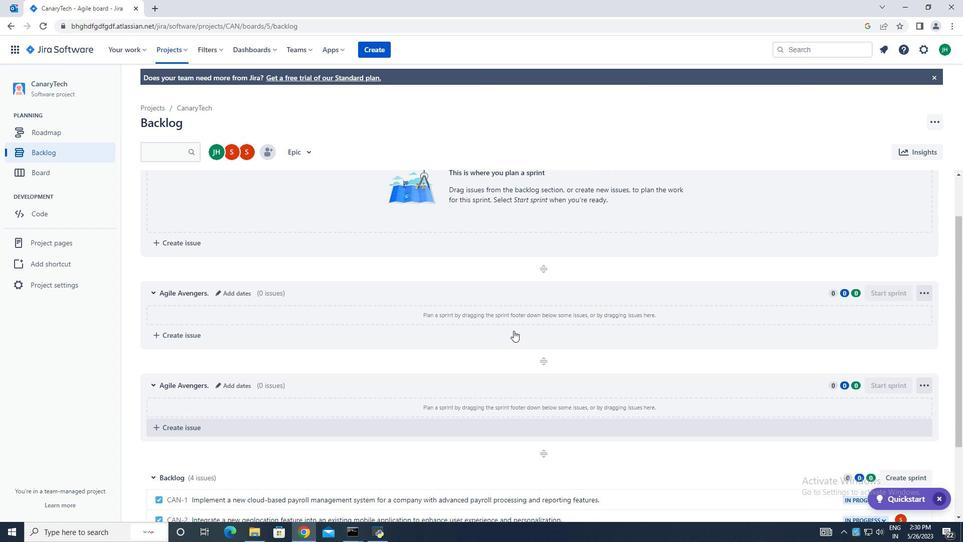 
